 Task: Add Preserve Triple Blade Razor Refill to the cart.
Action: Mouse moved to (255, 124)
Screenshot: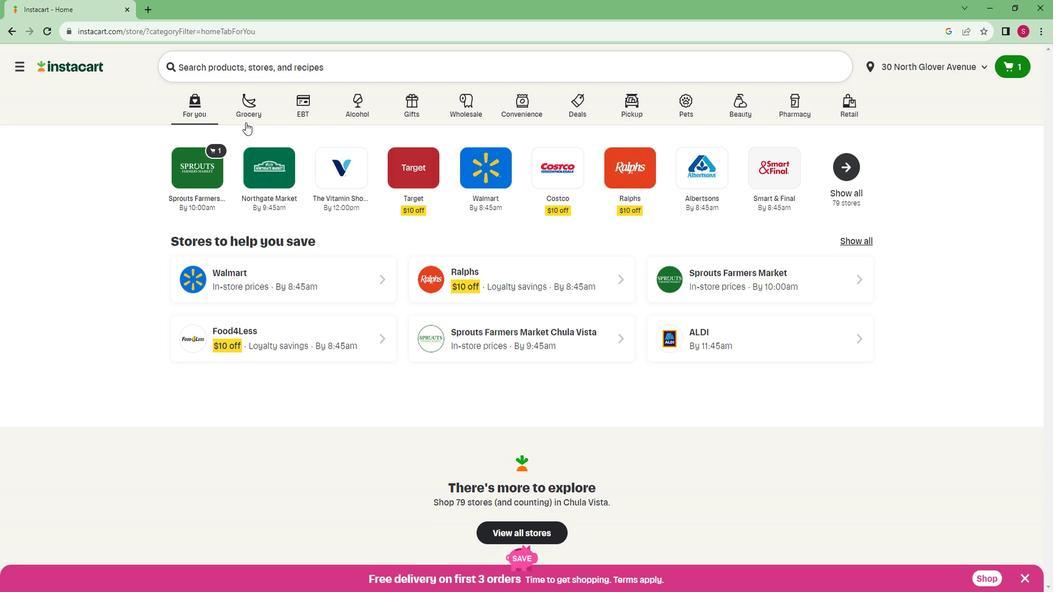 
Action: Mouse pressed left at (255, 124)
Screenshot: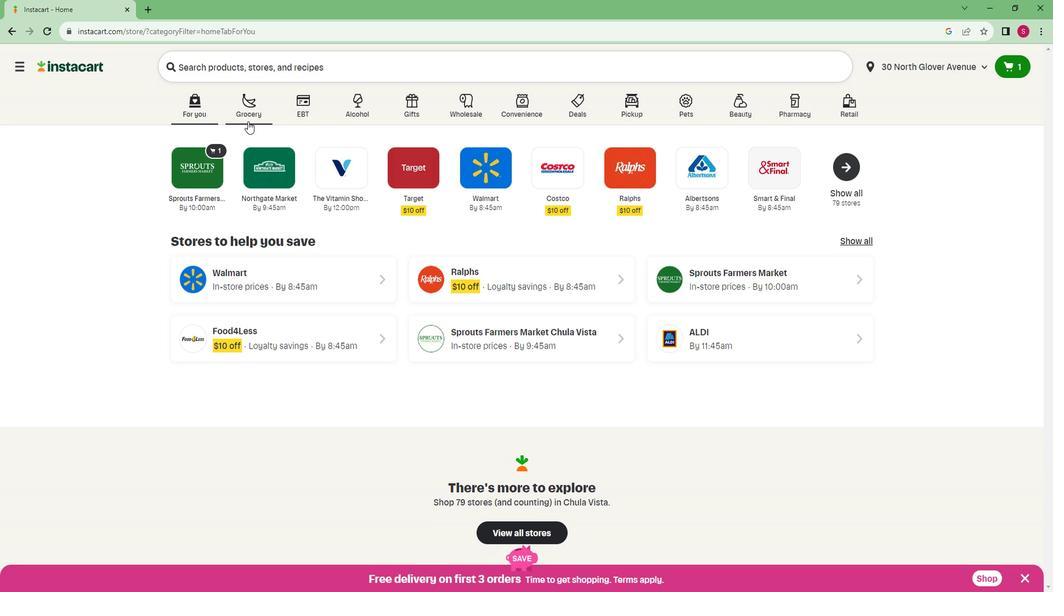 
Action: Mouse moved to (200, 276)
Screenshot: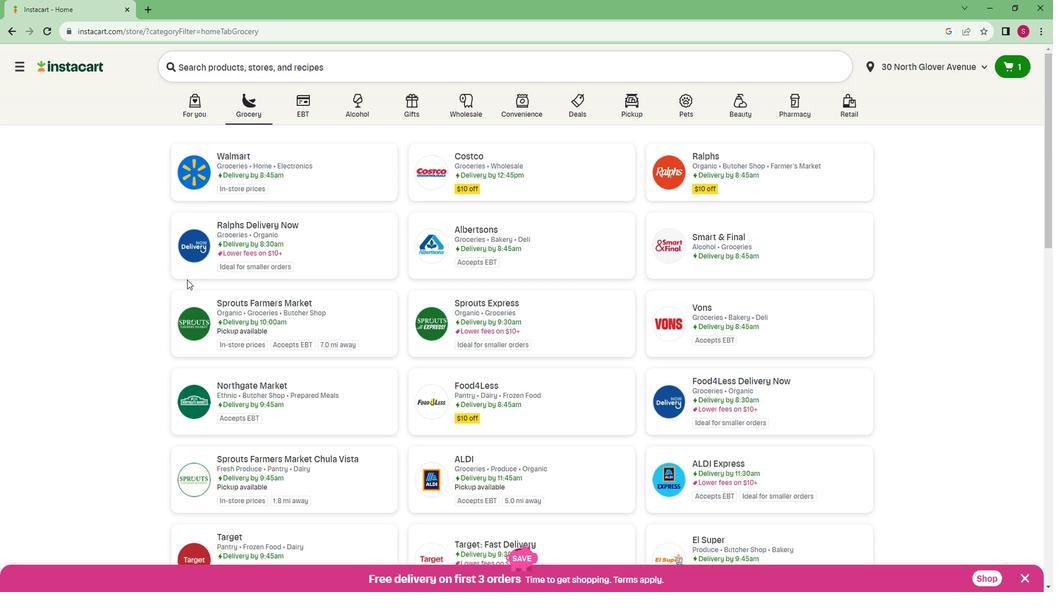 
Action: Mouse scrolled (200, 276) with delta (0, 0)
Screenshot: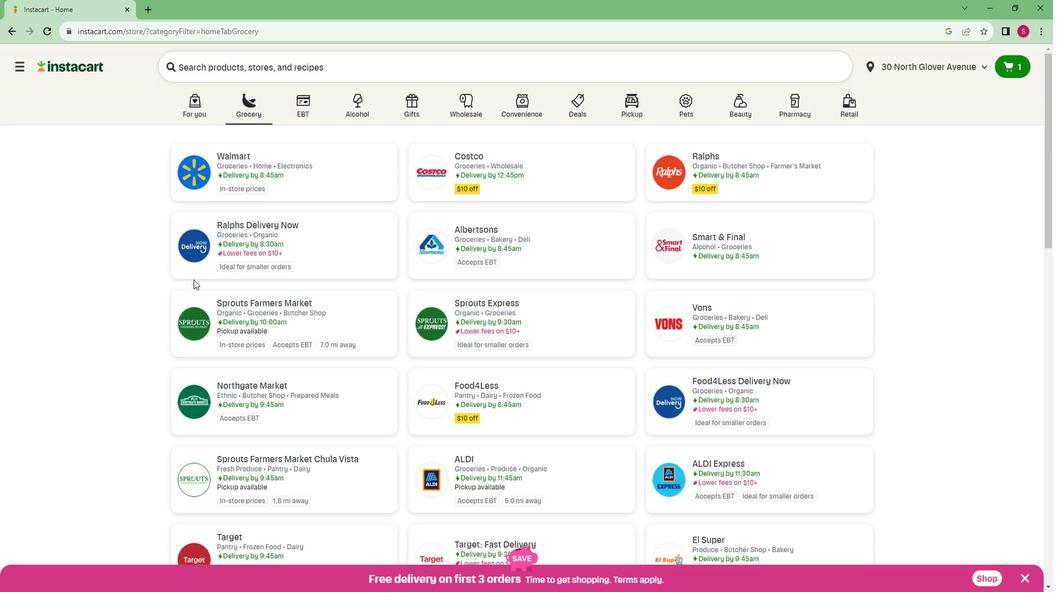 
Action: Mouse scrolled (200, 276) with delta (0, 0)
Screenshot: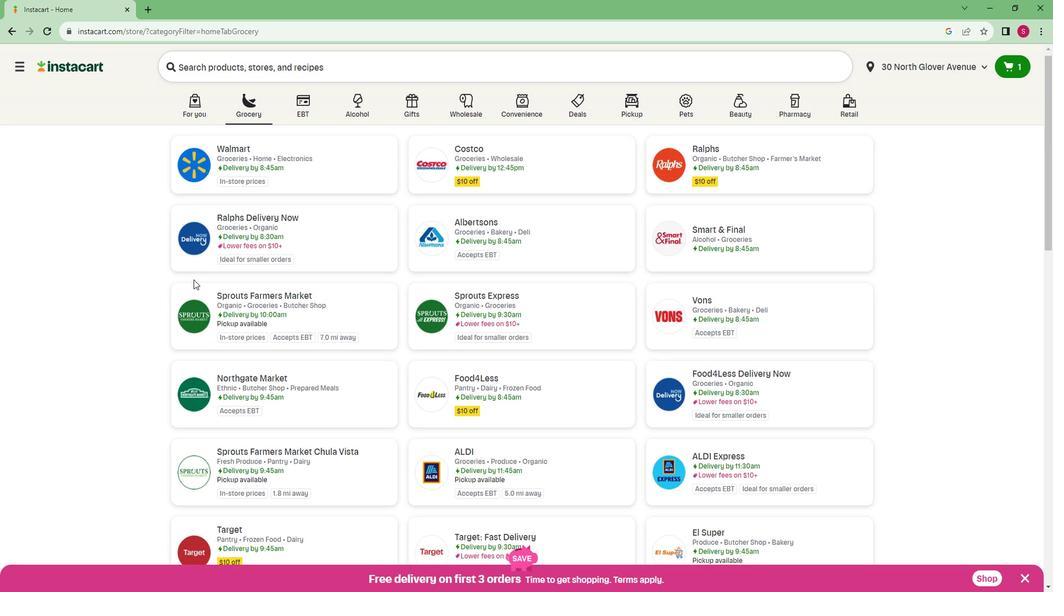 
Action: Mouse scrolled (200, 276) with delta (0, 0)
Screenshot: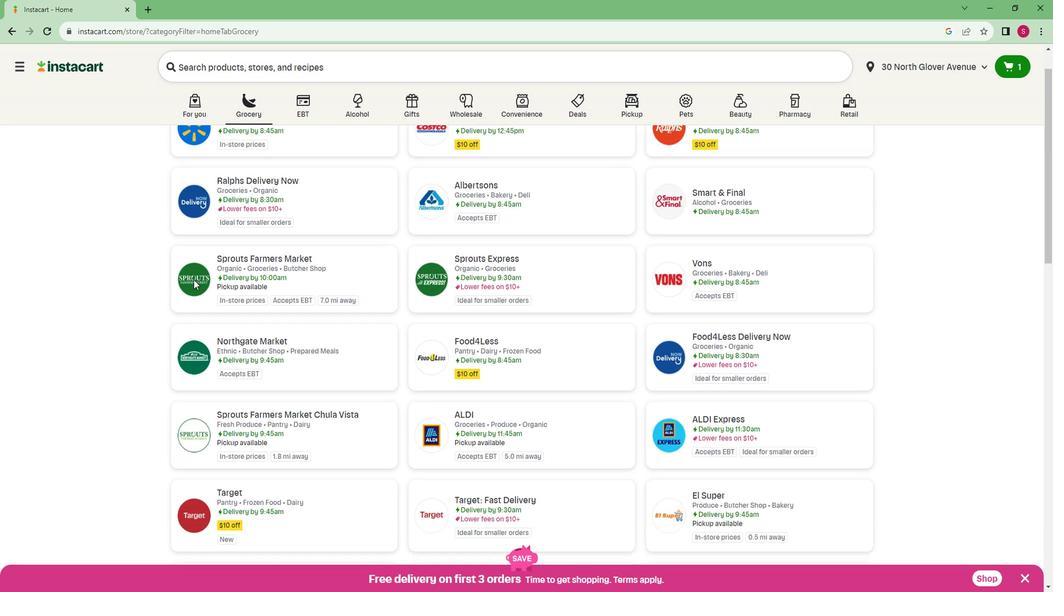 
Action: Mouse scrolled (200, 277) with delta (0, 0)
Screenshot: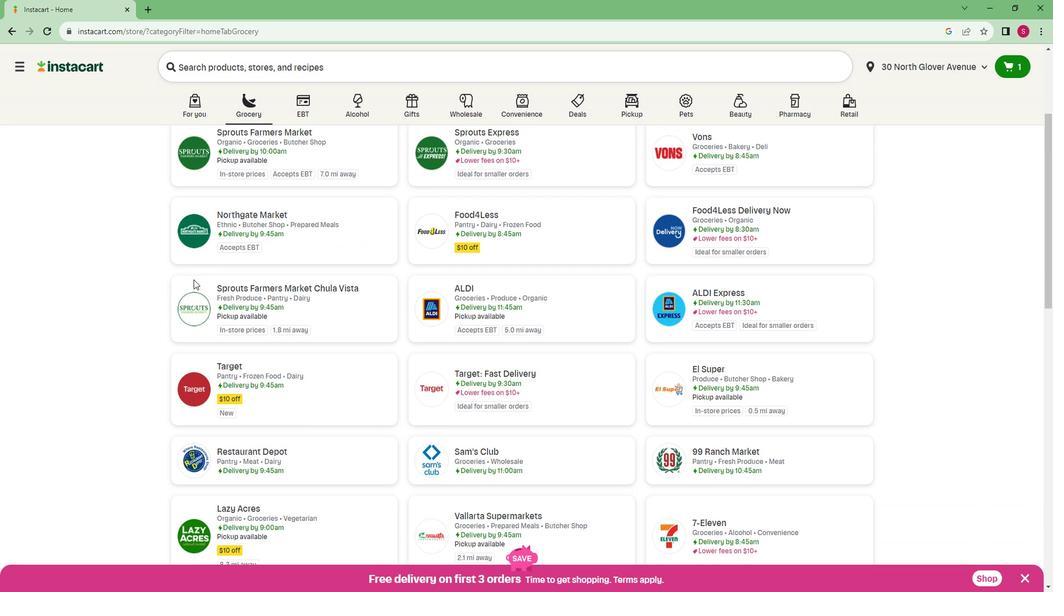 
Action: Mouse moved to (256, 220)
Screenshot: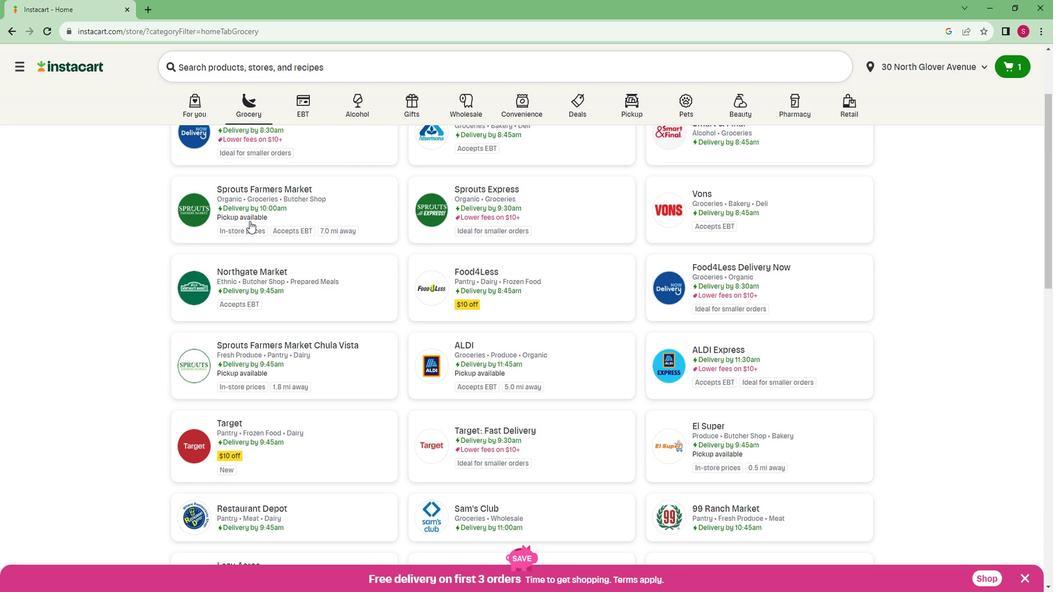 
Action: Mouse pressed left at (256, 220)
Screenshot: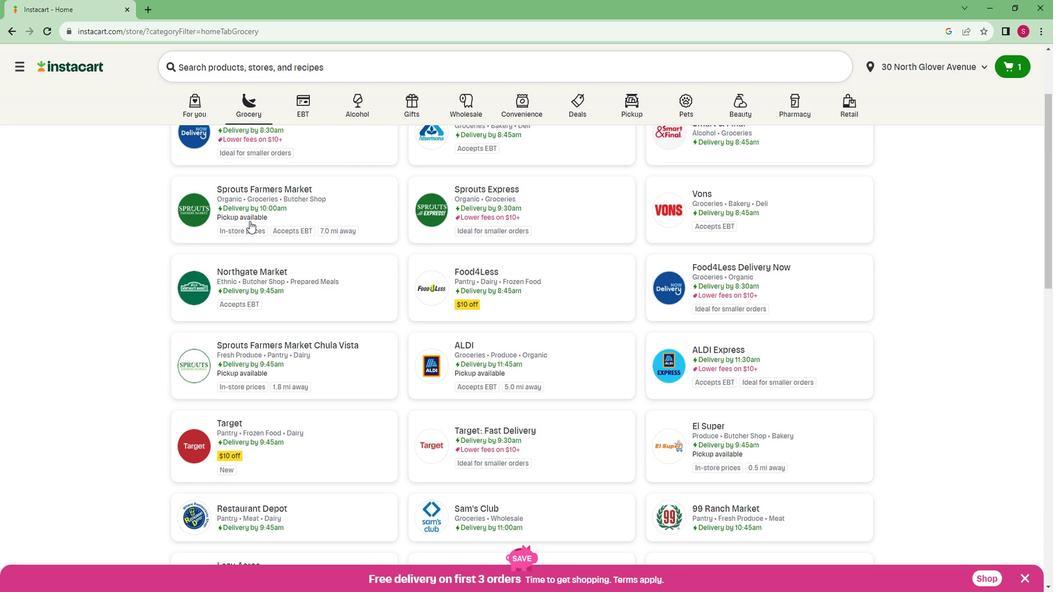 
Action: Mouse moved to (32, 383)
Screenshot: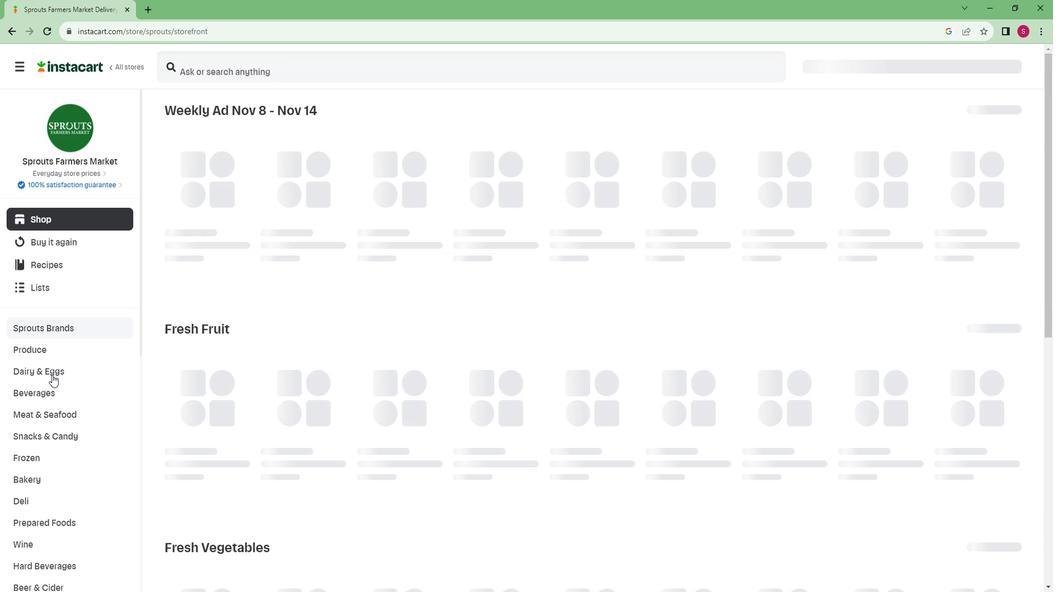 
Action: Mouse scrolled (32, 382) with delta (0, 0)
Screenshot: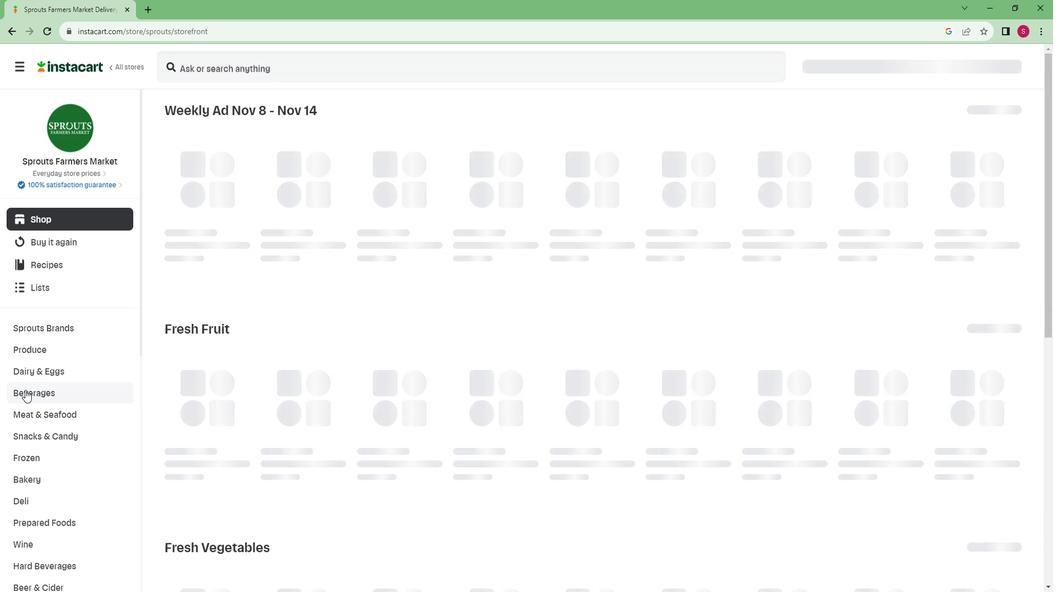 
Action: Mouse scrolled (32, 382) with delta (0, 0)
Screenshot: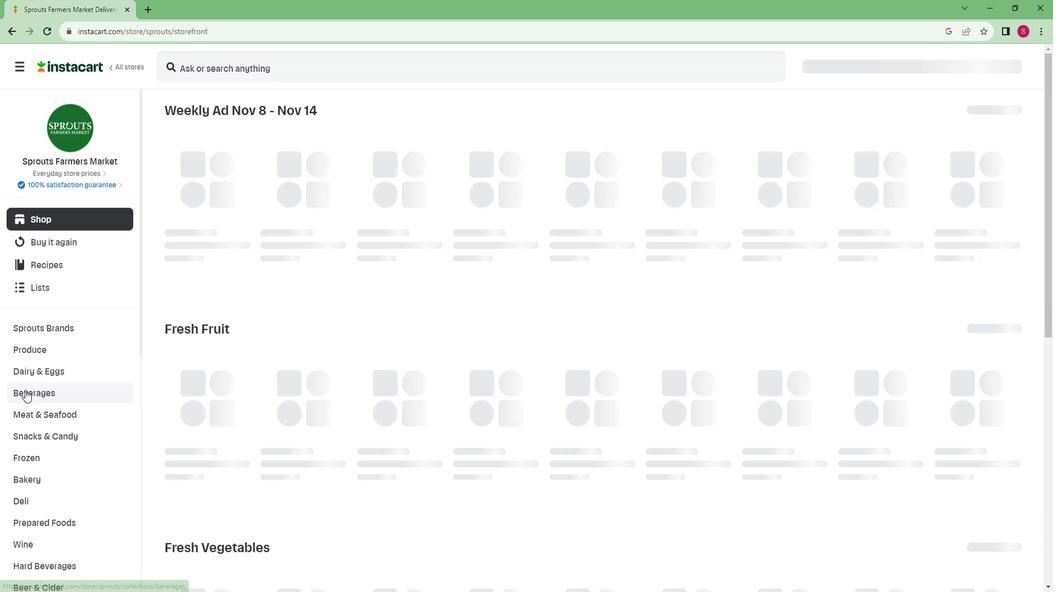 
Action: Mouse scrolled (32, 382) with delta (0, 0)
Screenshot: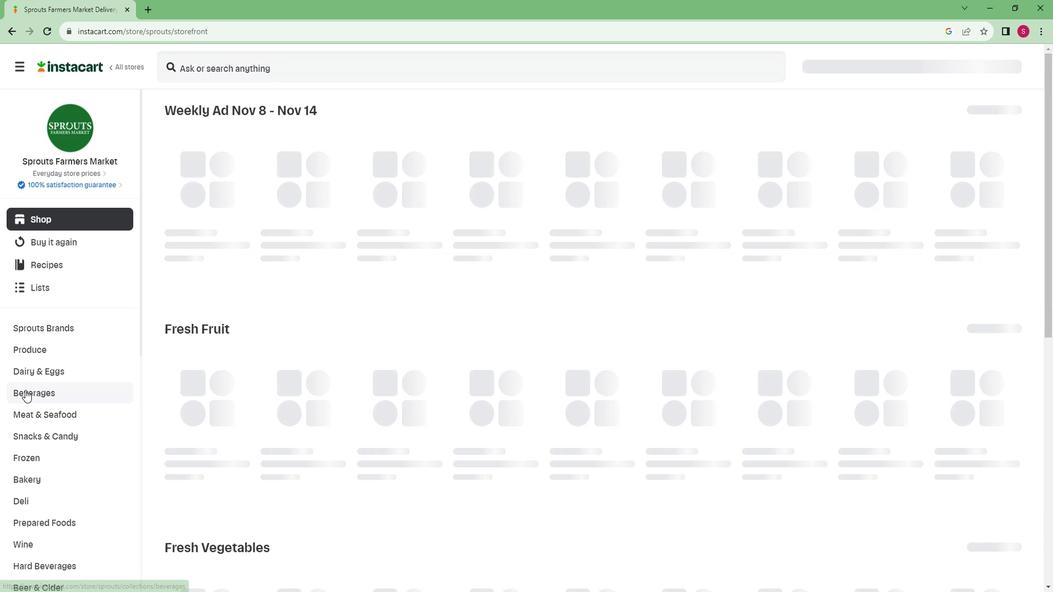 
Action: Mouse scrolled (32, 382) with delta (0, 0)
Screenshot: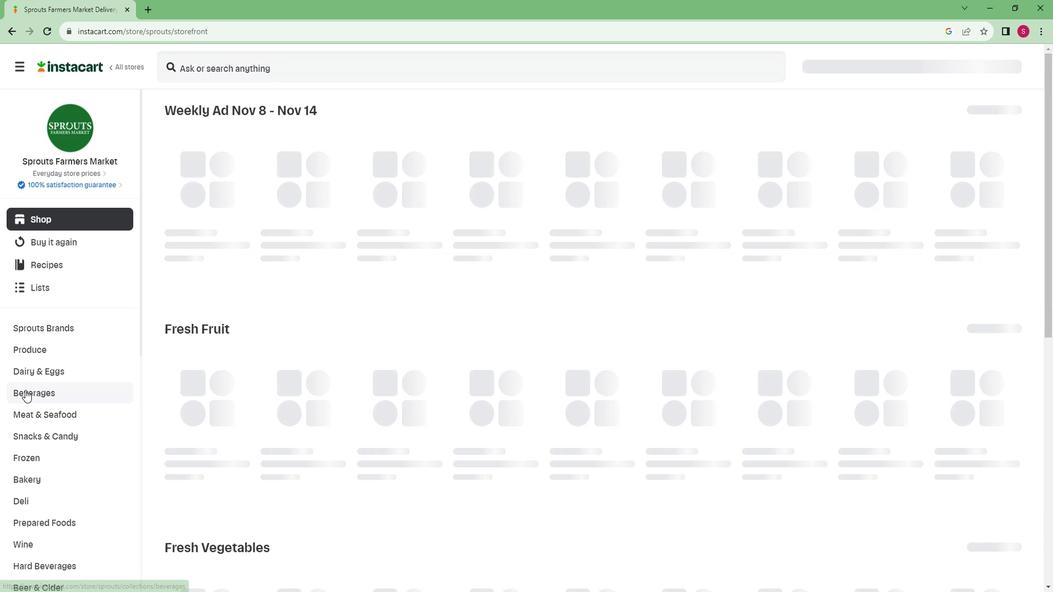 
Action: Mouse scrolled (32, 382) with delta (0, 0)
Screenshot: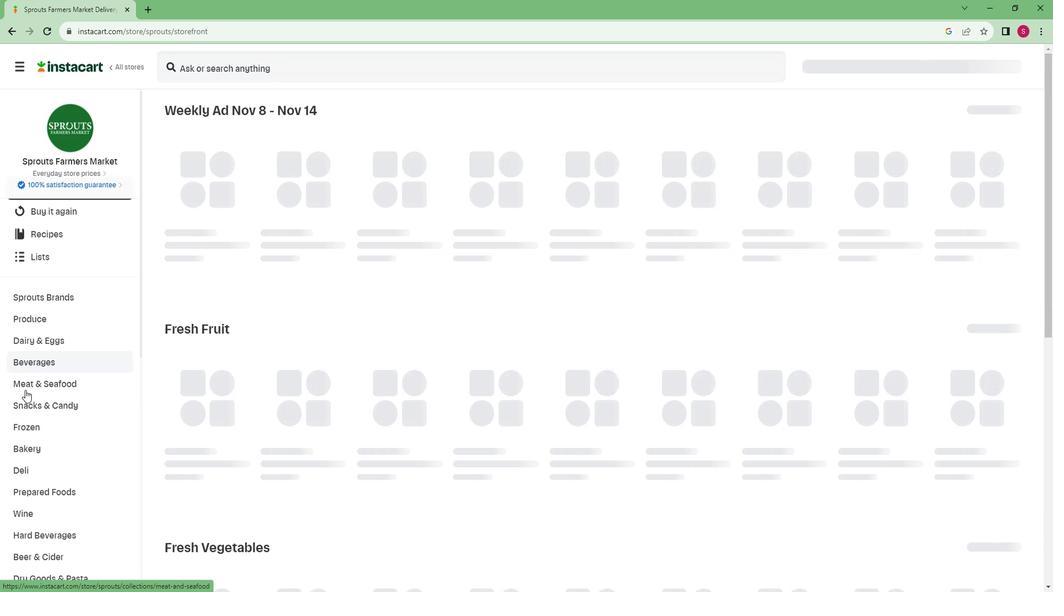
Action: Mouse scrolled (32, 382) with delta (0, 0)
Screenshot: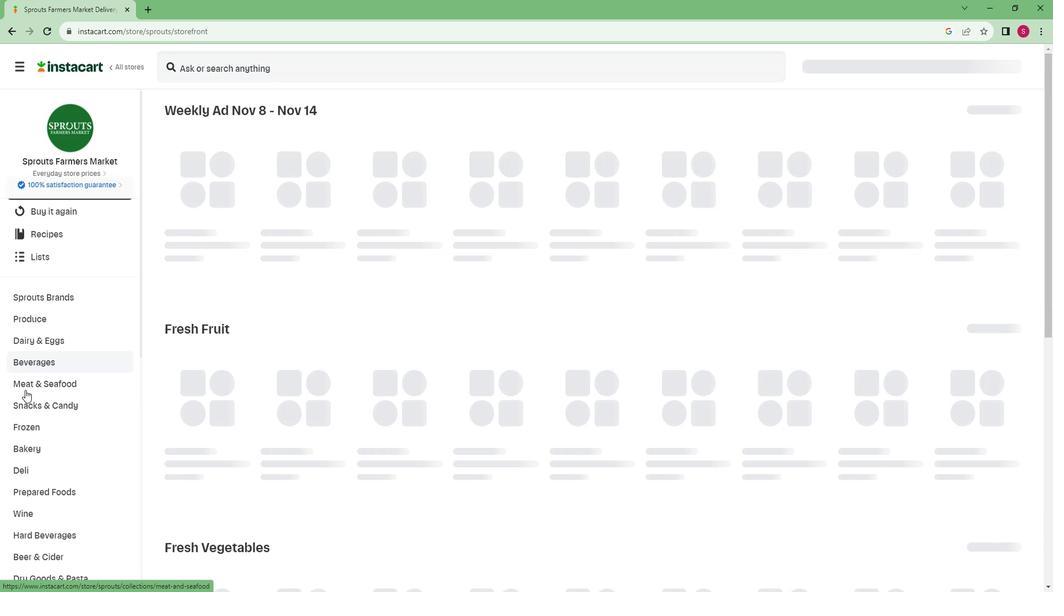 
Action: Mouse scrolled (32, 382) with delta (0, 0)
Screenshot: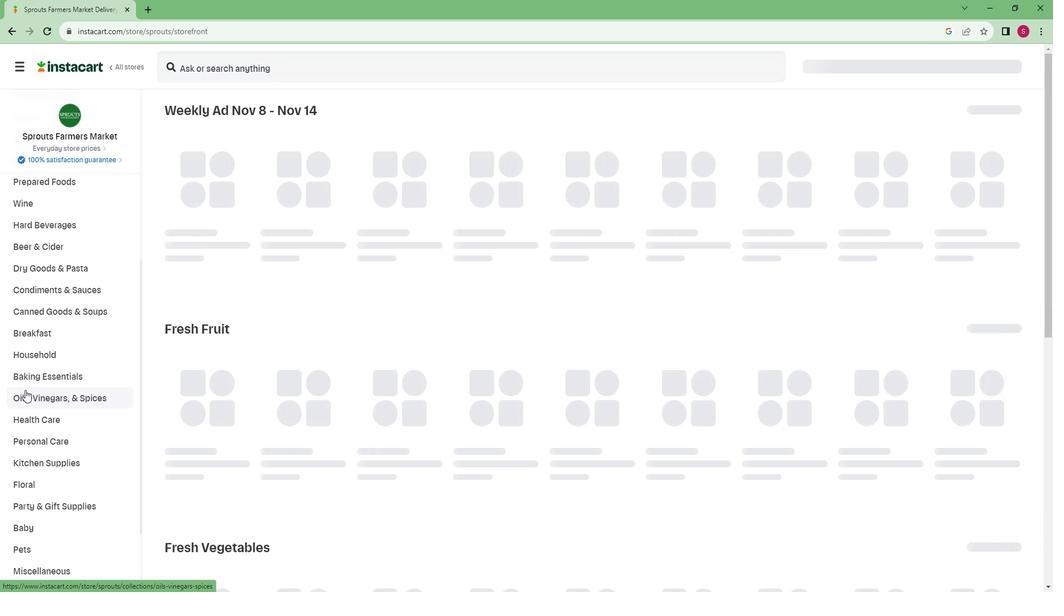 
Action: Mouse scrolled (32, 382) with delta (0, 0)
Screenshot: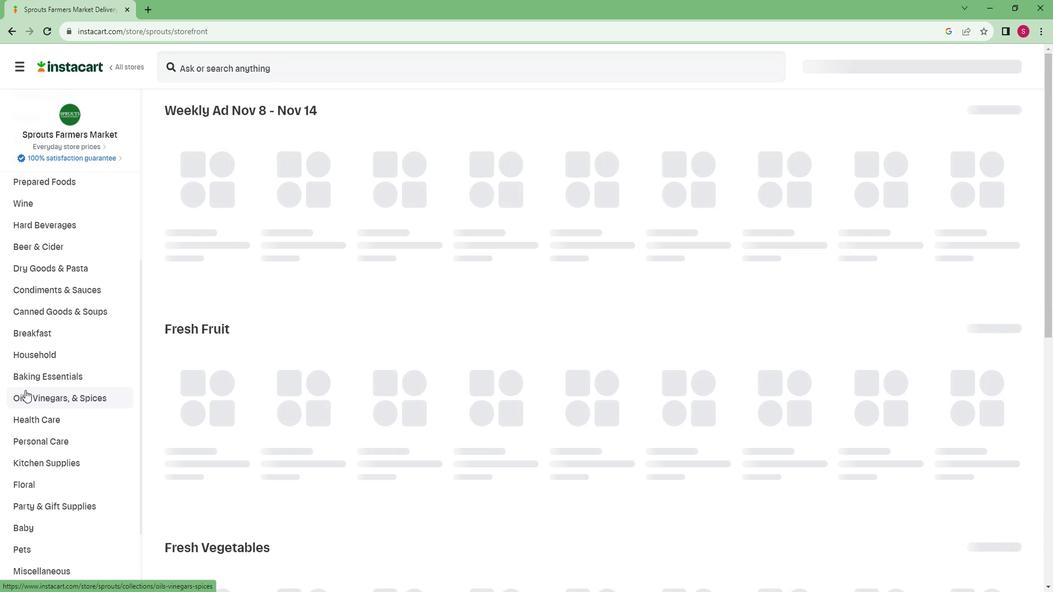 
Action: Mouse scrolled (32, 382) with delta (0, 0)
Screenshot: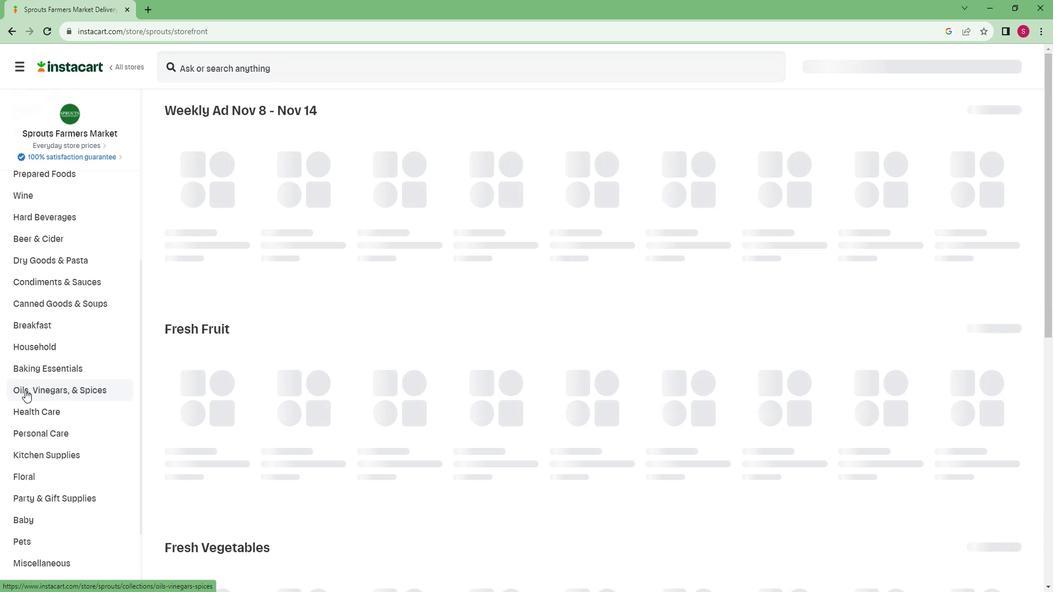 
Action: Mouse scrolled (32, 382) with delta (0, 0)
Screenshot: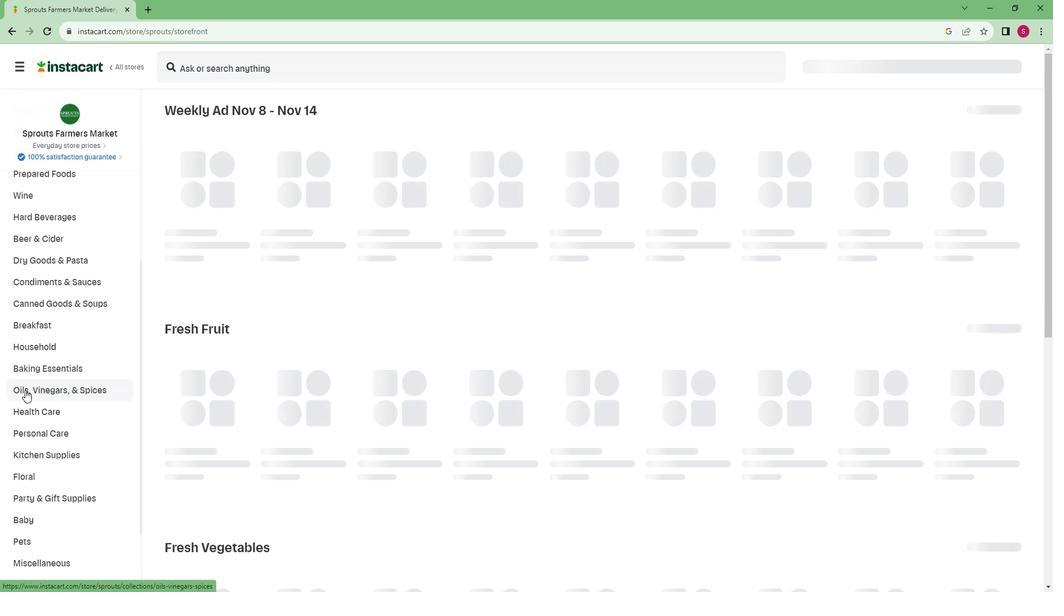 
Action: Mouse moved to (30, 547)
Screenshot: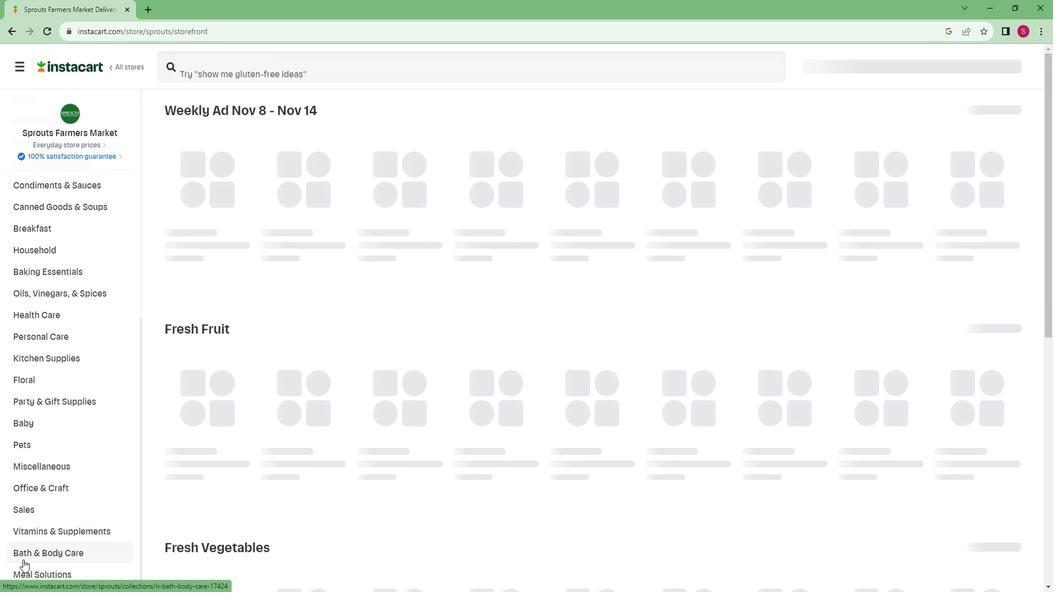 
Action: Mouse pressed left at (30, 547)
Screenshot: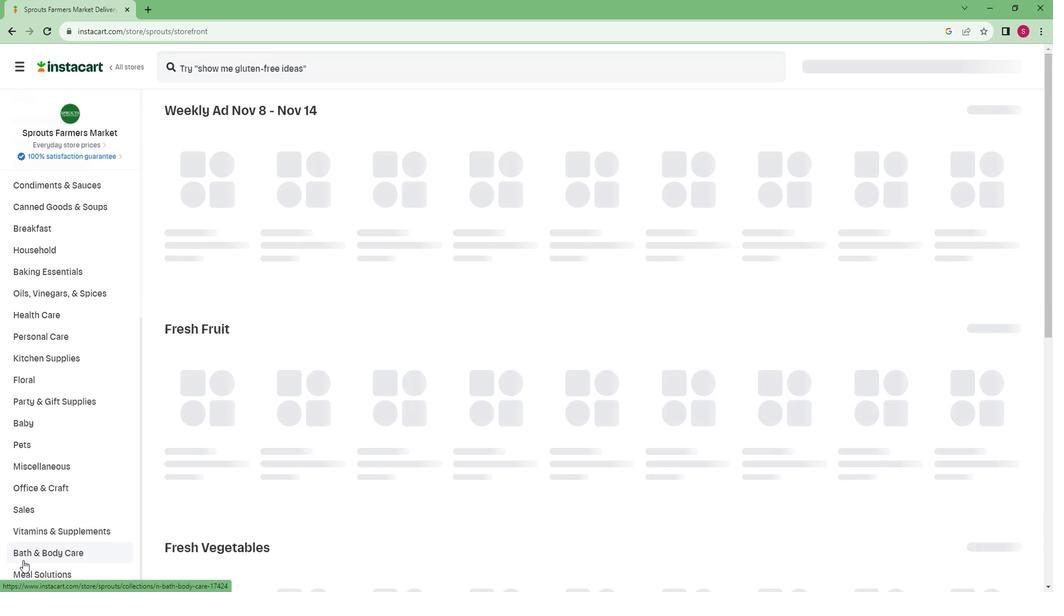 
Action: Mouse moved to (783, 147)
Screenshot: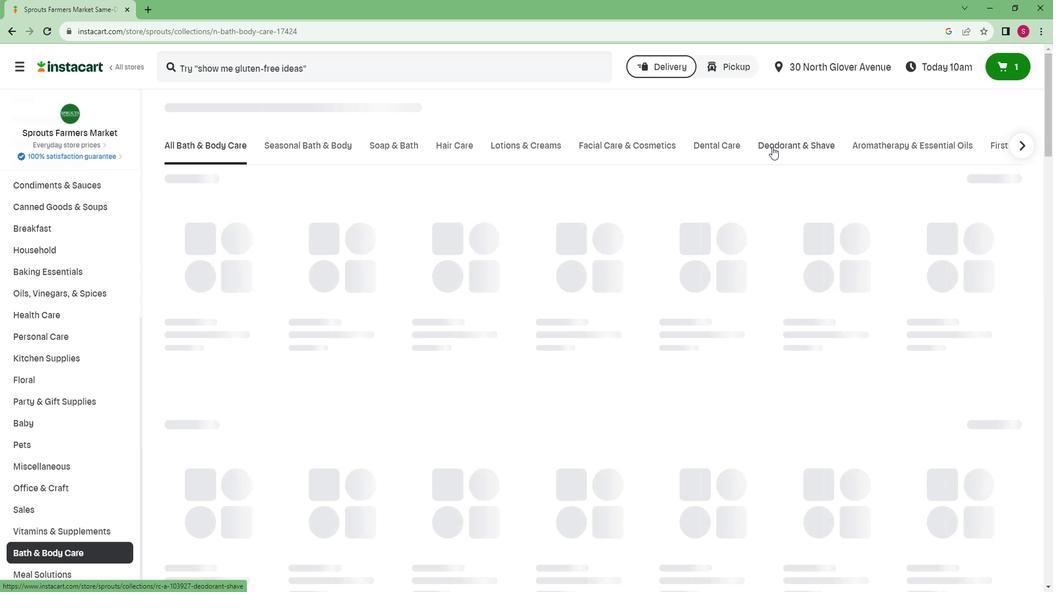 
Action: Mouse pressed left at (783, 147)
Screenshot: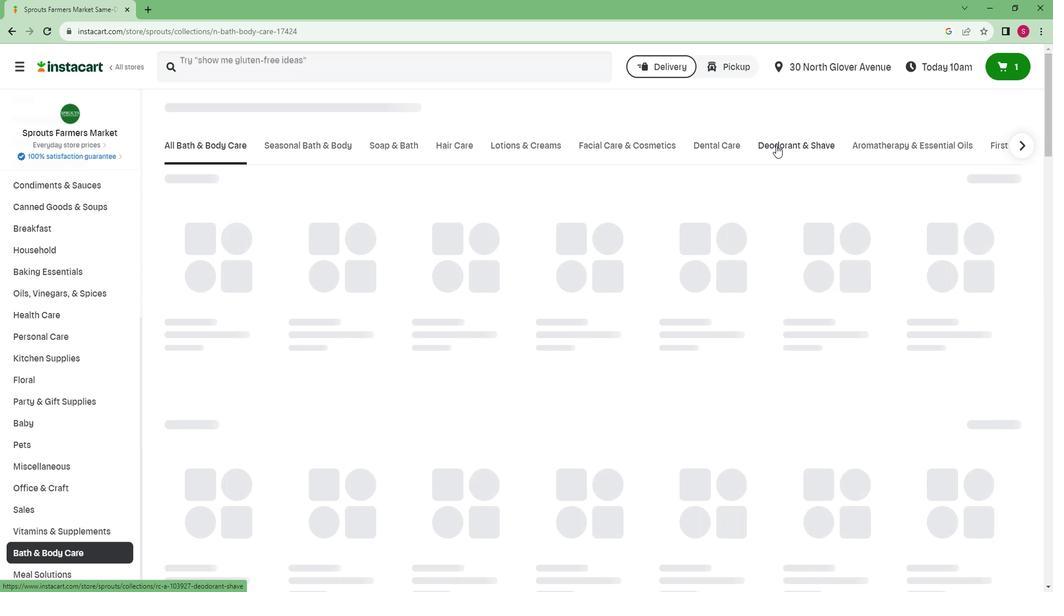 
Action: Mouse moved to (272, 69)
Screenshot: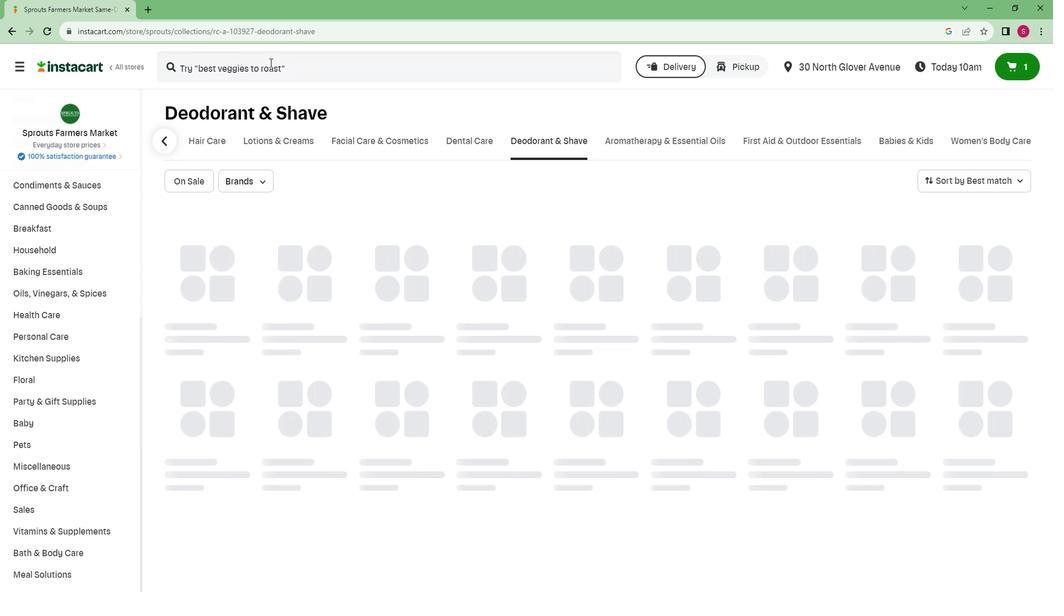 
Action: Mouse pressed left at (272, 69)
Screenshot: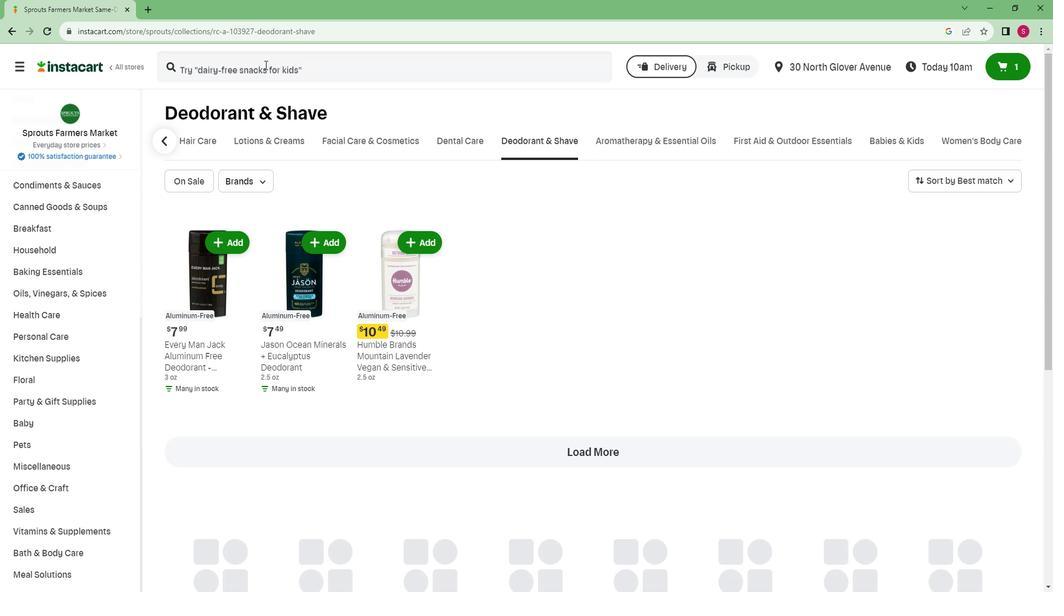 
Action: Mouse moved to (261, 71)
Screenshot: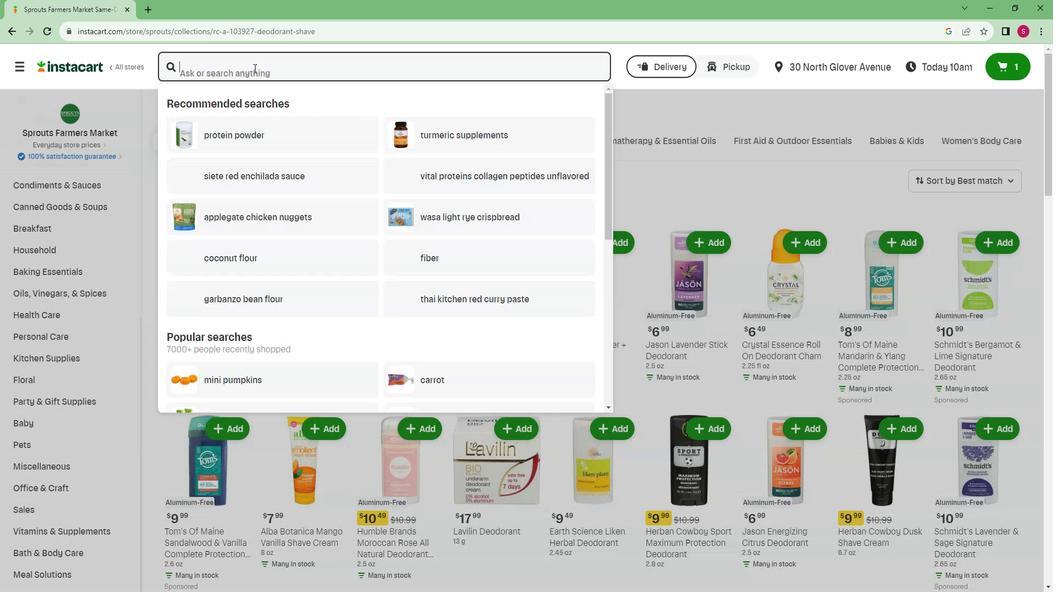
Action: Key pressed <Key.caps_lock>P<Key.caps_lock>reserve<Key.space><Key.caps_lock>T<Key.caps_lock>riple<Key.space><Key.caps_lock>B<Key.caps_lock>lade<Key.space><Key.caps_lock>R<Key.caps_lock>azor<Key.space><Key.caps_lock>R<Key.caps_lock>efill<Key.enter>
Screenshot: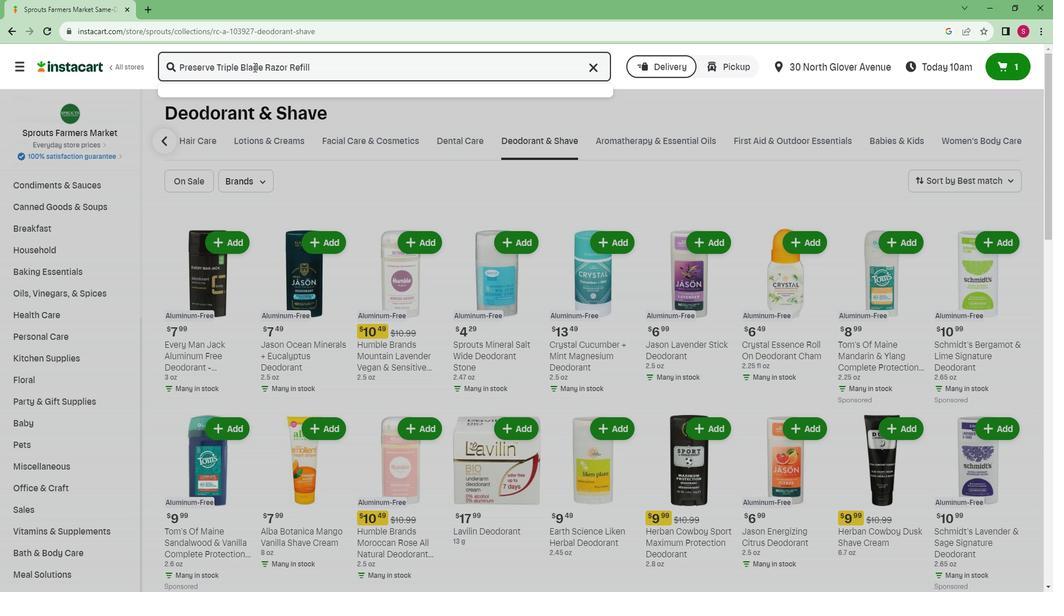 
Action: Mouse moved to (312, 155)
Screenshot: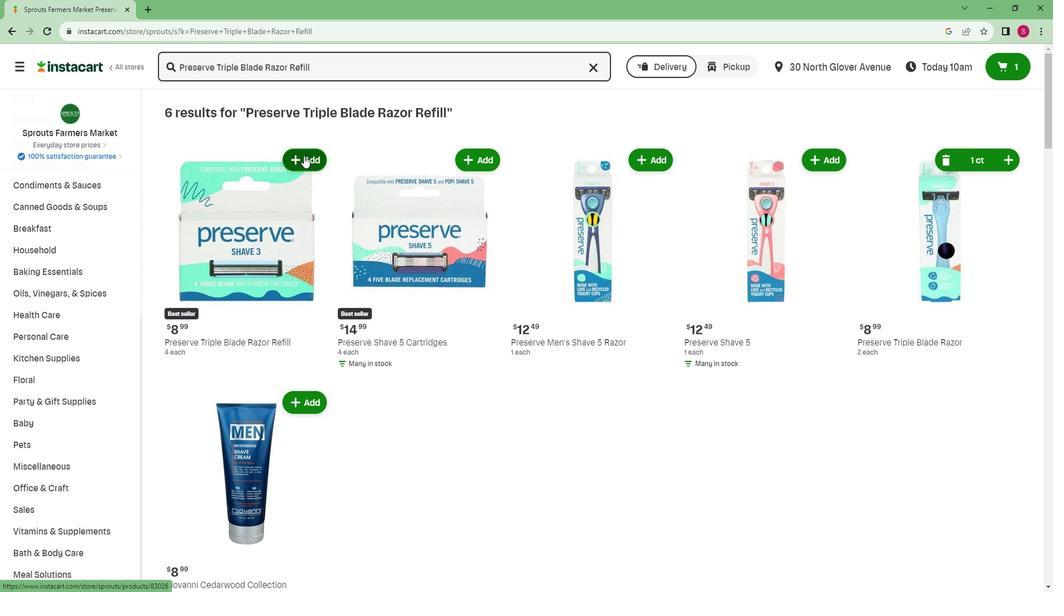 
Action: Mouse pressed left at (312, 155)
Screenshot: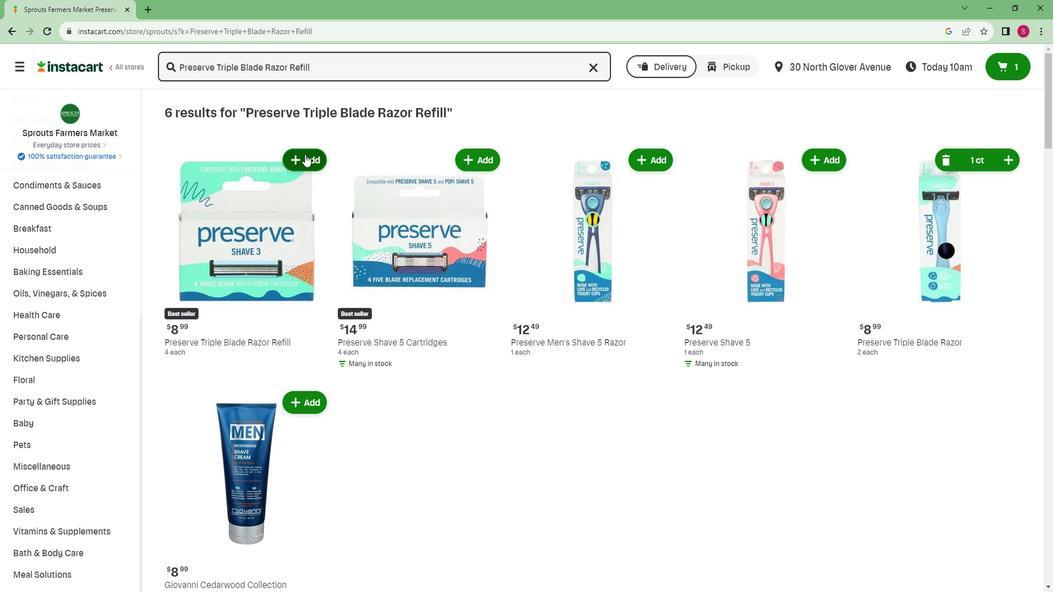 
Action: Mouse moved to (313, 155)
Screenshot: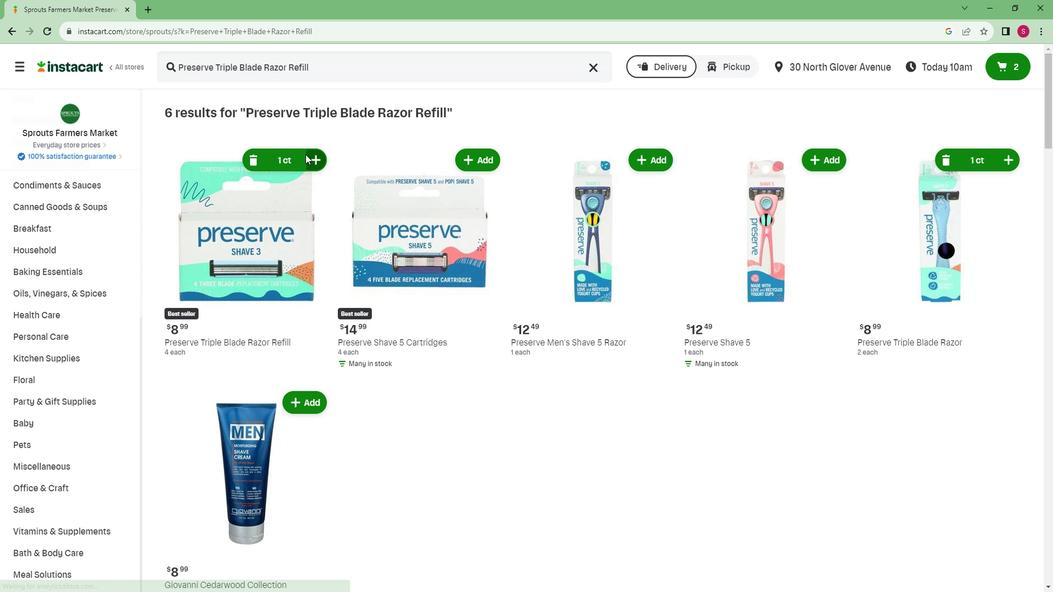 
